 Task: Add Sprouts Cayenne to the cart.
Action: Mouse moved to (14, 77)
Screenshot: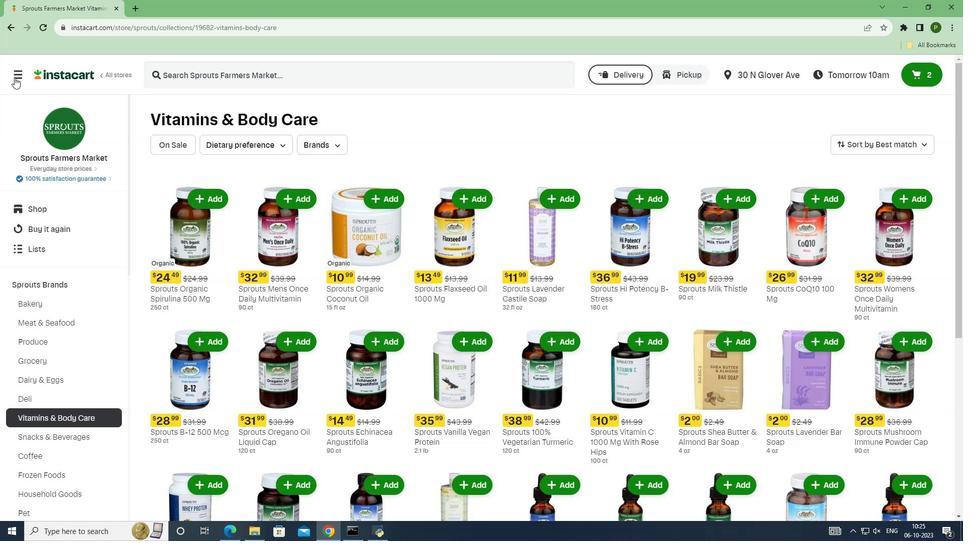 
Action: Mouse pressed left at (14, 77)
Screenshot: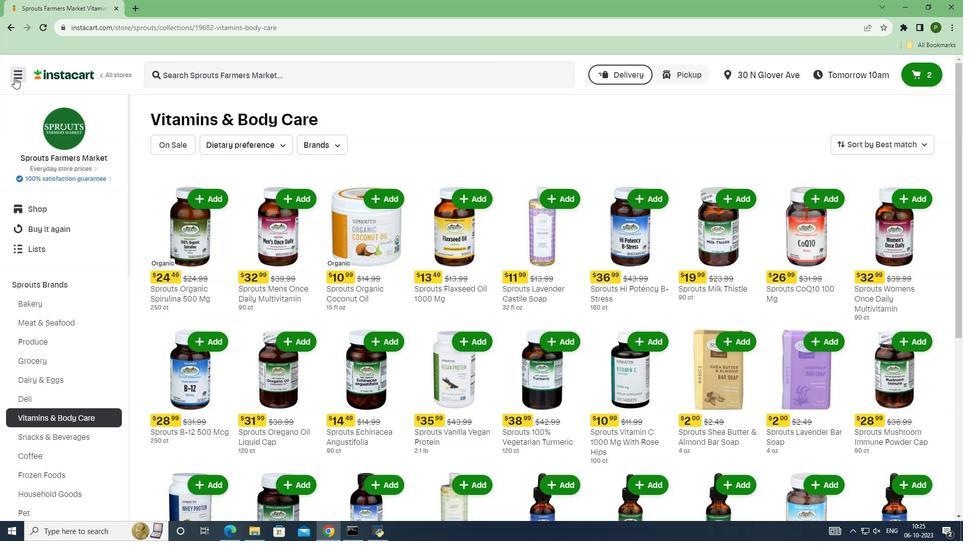 
Action: Mouse moved to (43, 263)
Screenshot: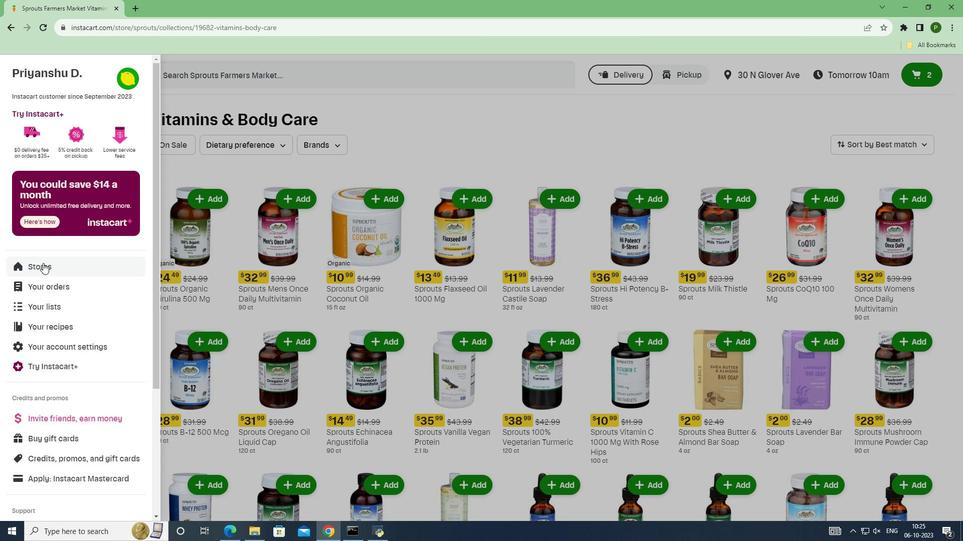 
Action: Mouse pressed left at (43, 263)
Screenshot: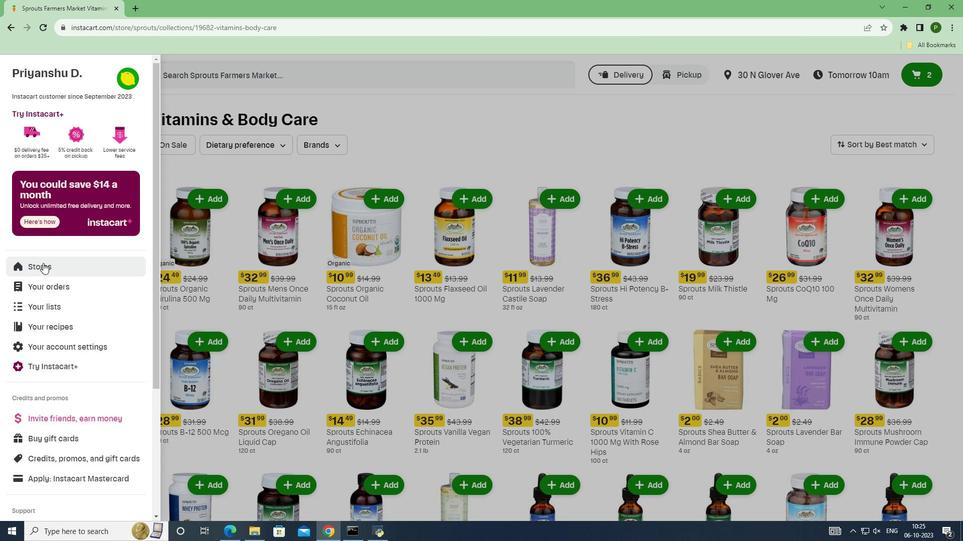 
Action: Mouse moved to (225, 118)
Screenshot: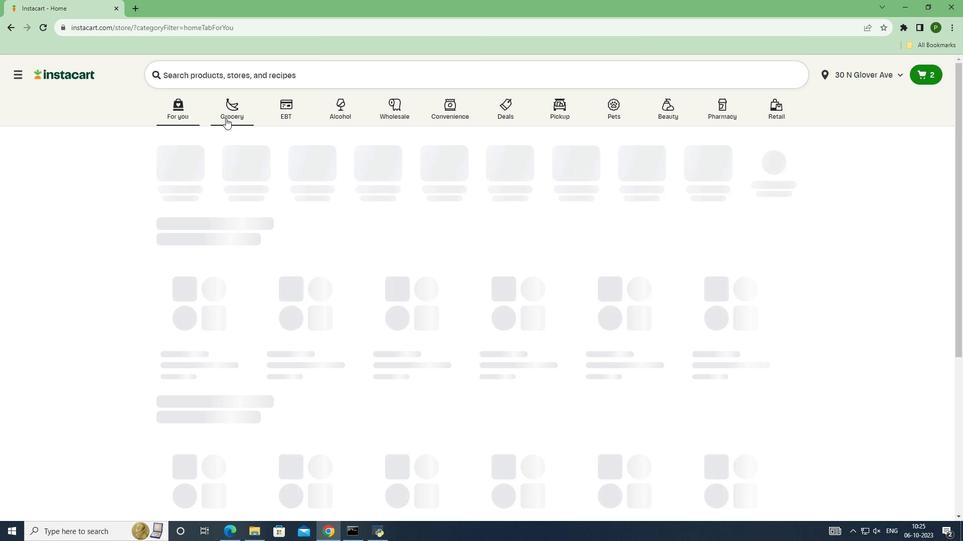 
Action: Mouse pressed left at (225, 118)
Screenshot: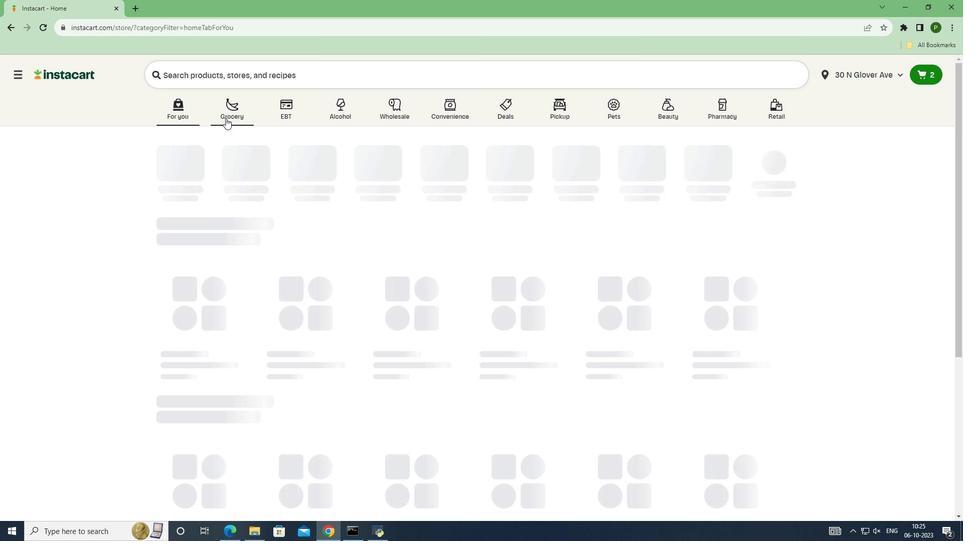 
Action: Mouse moved to (230, 169)
Screenshot: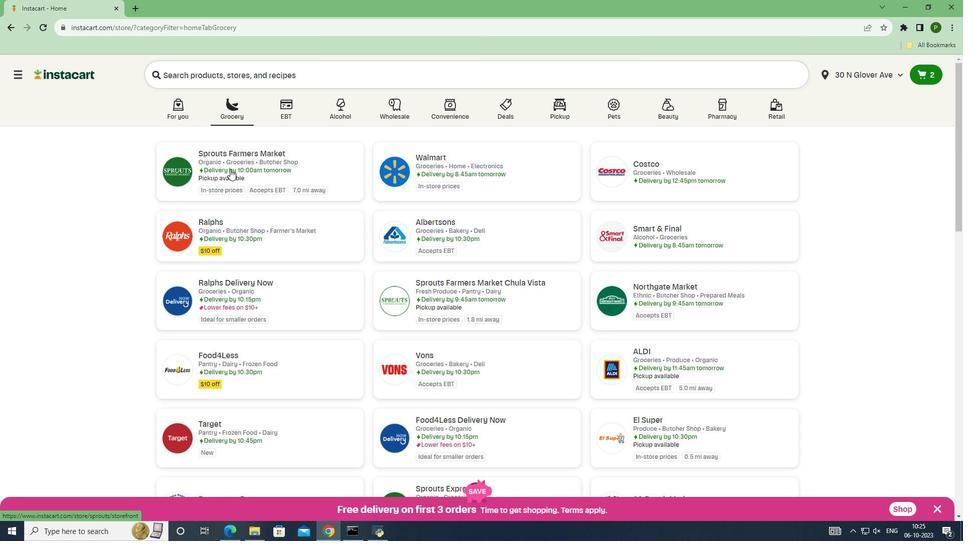 
Action: Mouse pressed left at (230, 169)
Screenshot: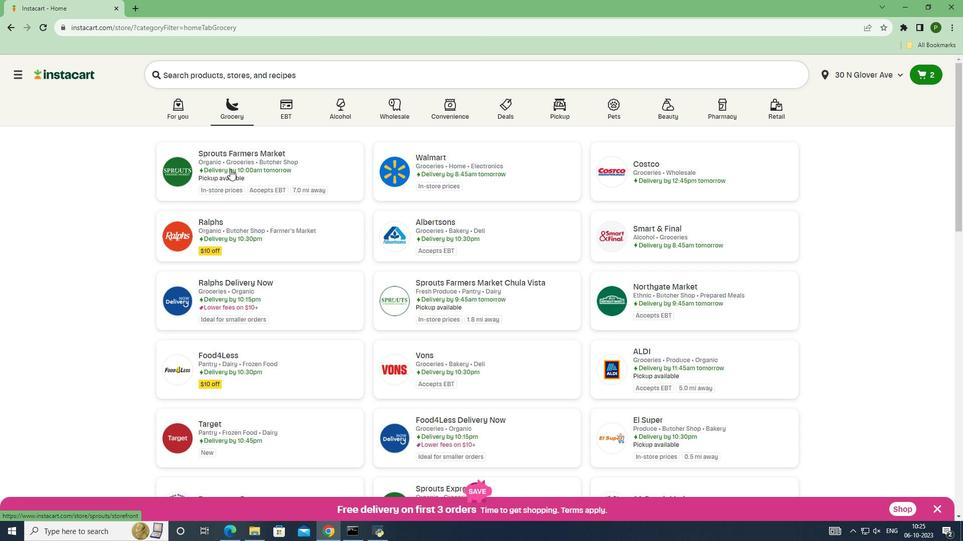 
Action: Mouse moved to (78, 279)
Screenshot: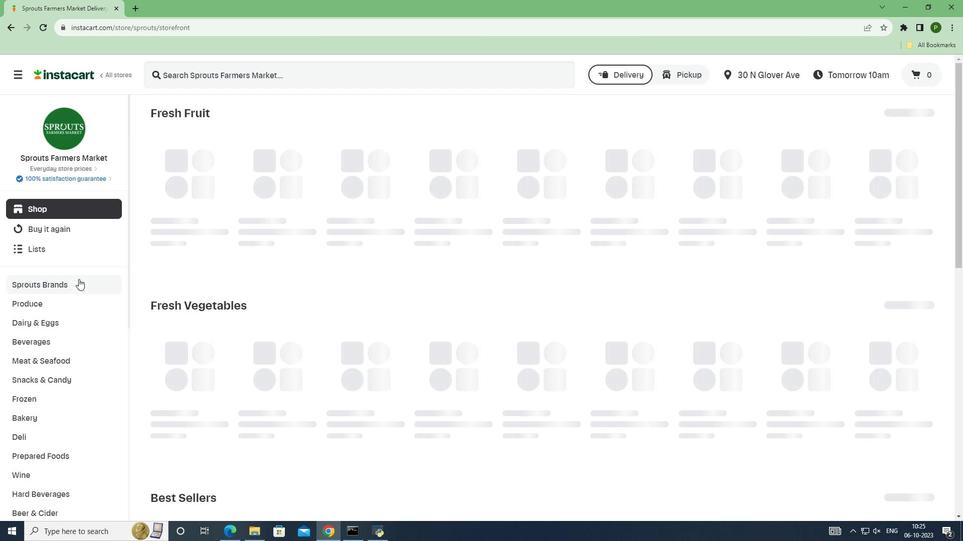 
Action: Mouse pressed left at (78, 279)
Screenshot: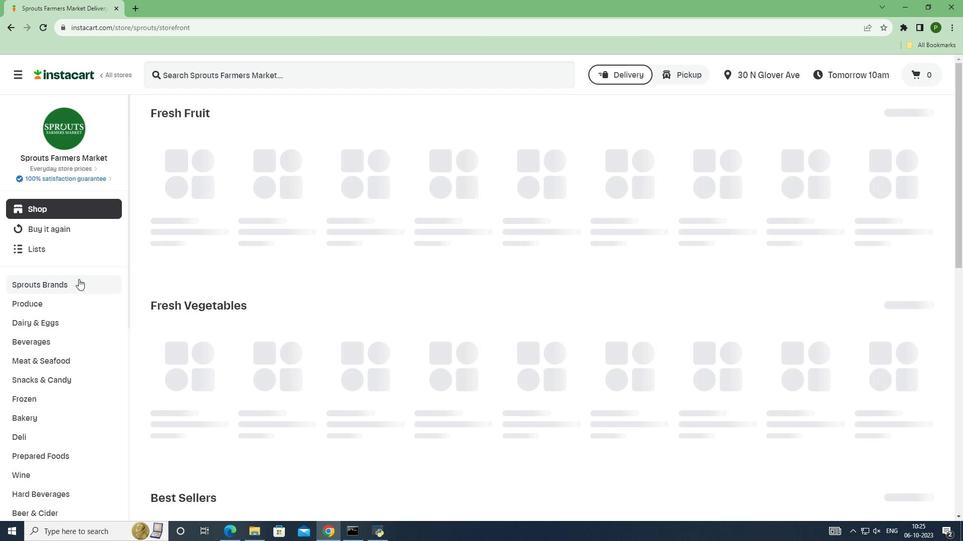 
Action: Mouse moved to (83, 417)
Screenshot: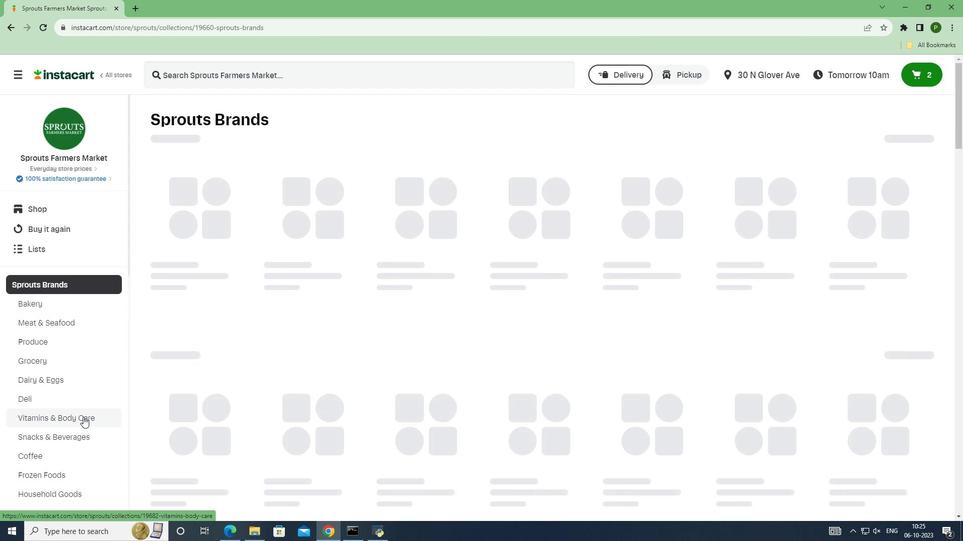 
Action: Mouse pressed left at (83, 417)
Screenshot: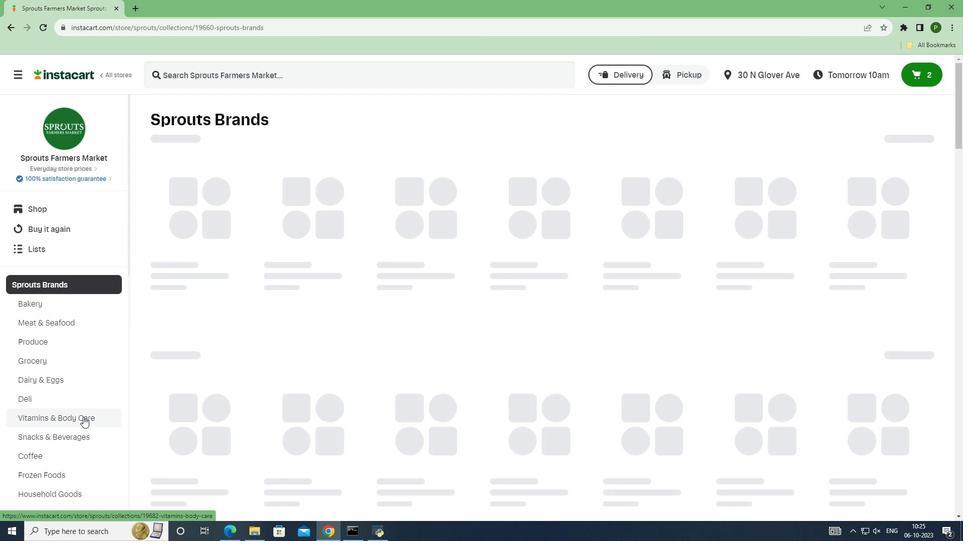 
Action: Mouse moved to (184, 74)
Screenshot: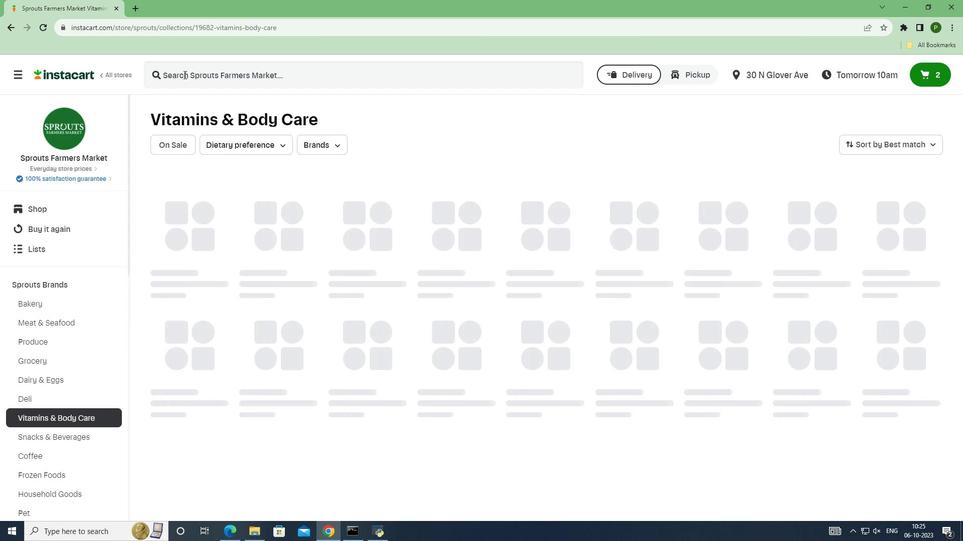 
Action: Mouse pressed left at (184, 74)
Screenshot: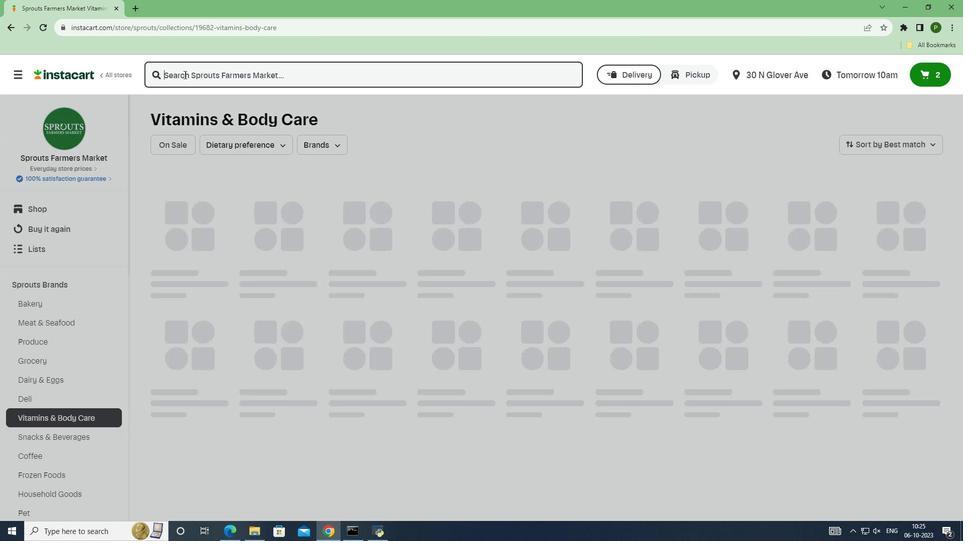 
Action: Key pressed <Key.caps_lock>S<Key.caps_lock>prouts<Key.space><Key.caps_lock>C<Key.caps_lock>ayenne<Key.space><Key.enter>
Screenshot: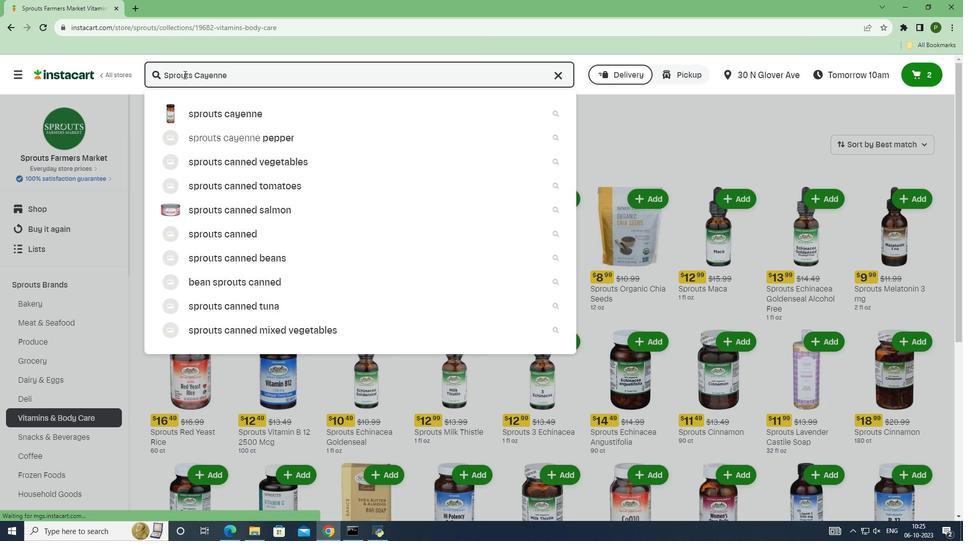 
Action: Mouse moved to (583, 187)
Screenshot: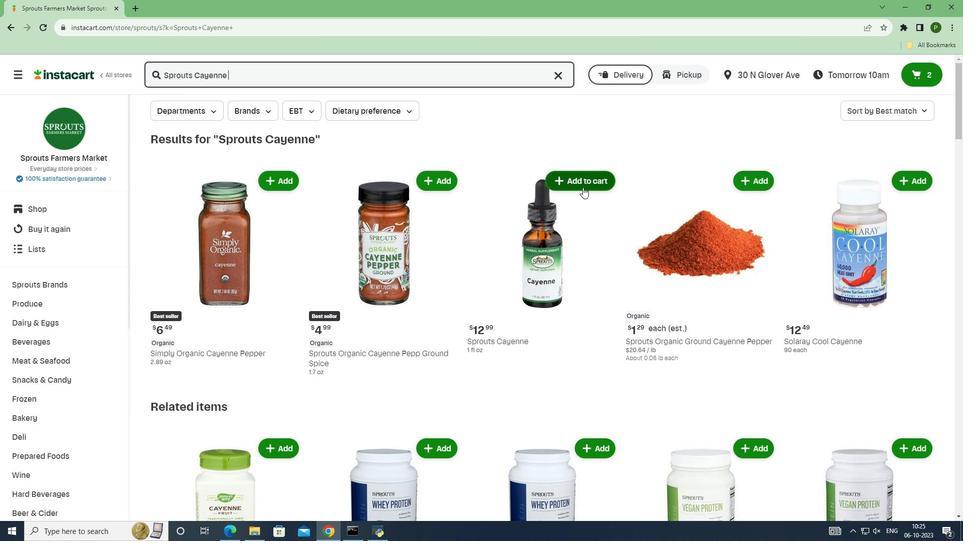 
Action: Mouse pressed left at (583, 187)
Screenshot: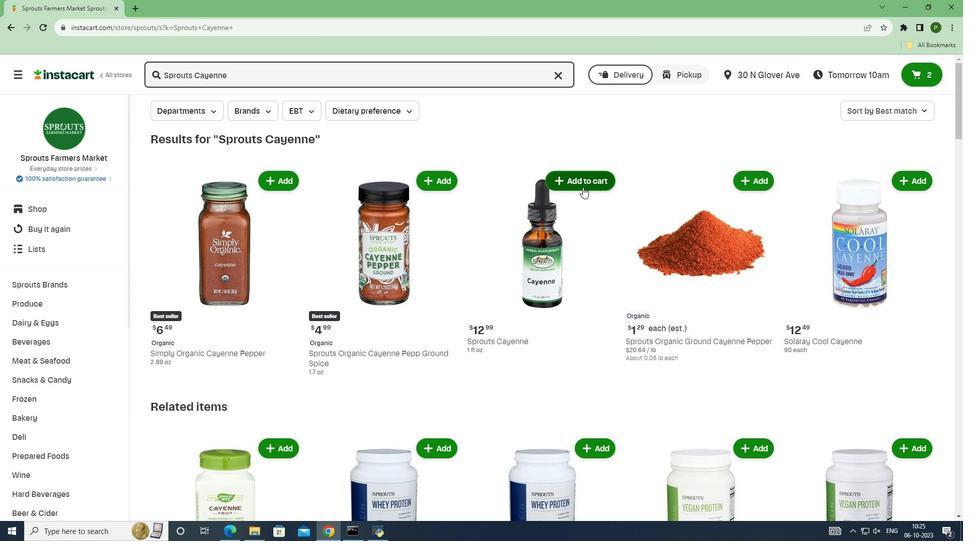 
Action: Mouse moved to (596, 269)
Screenshot: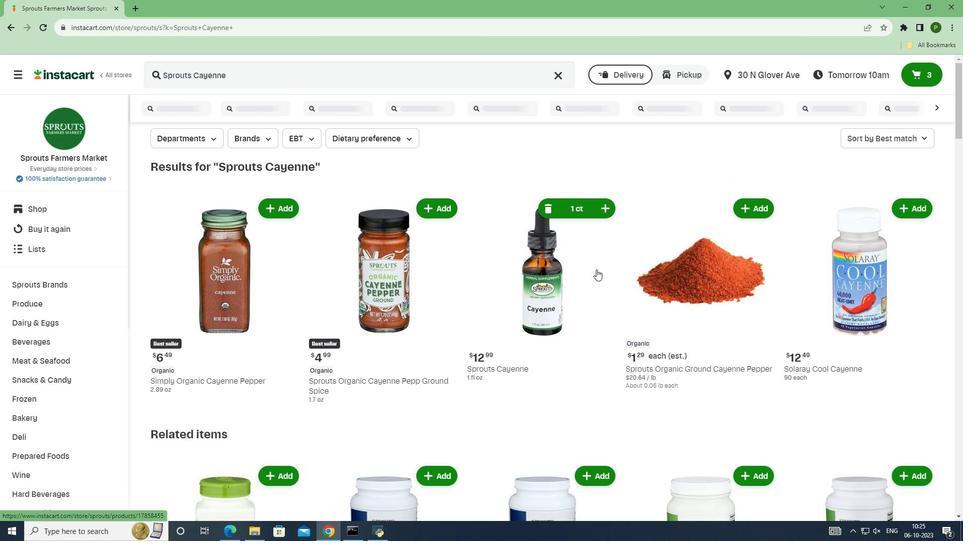 
